 Task: Make in the project AgileMind a sprint 'Platform Stability Sprint'. Create in the project AgileMind a sprint 'Platform Stability Sprint'. Add in the project AgileMind a sprint 'Platform Stability Sprint'
Action: Mouse moved to (909, 162)
Screenshot: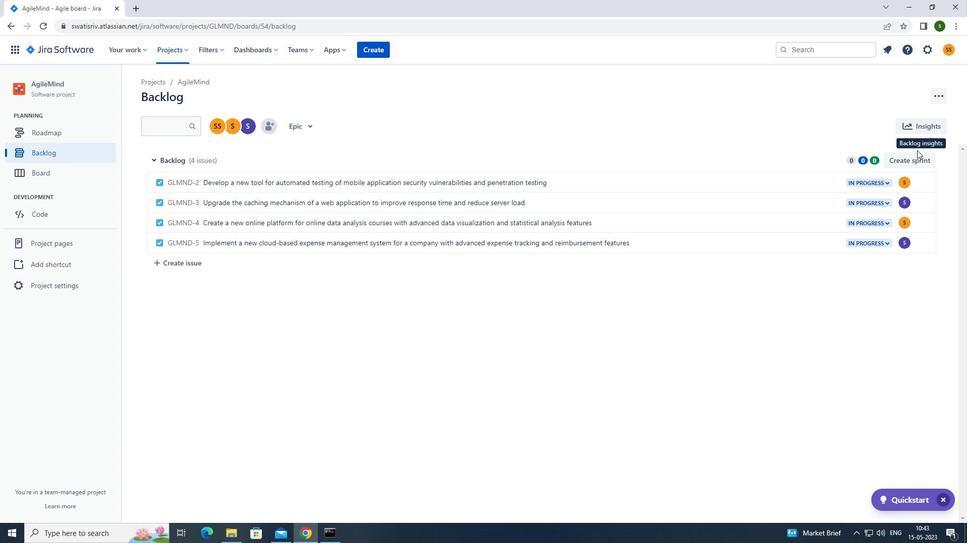 
Action: Mouse pressed left at (909, 162)
Screenshot: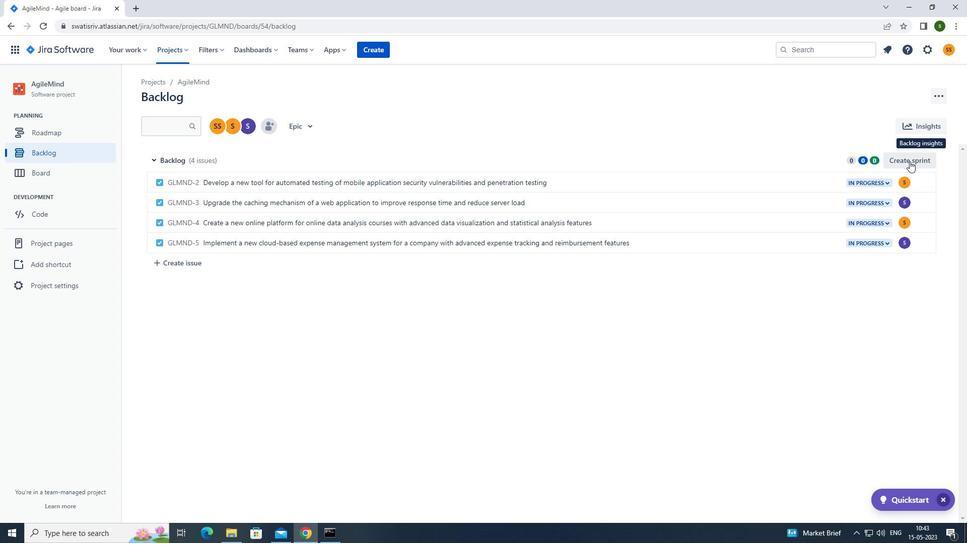 
Action: Mouse moved to (928, 155)
Screenshot: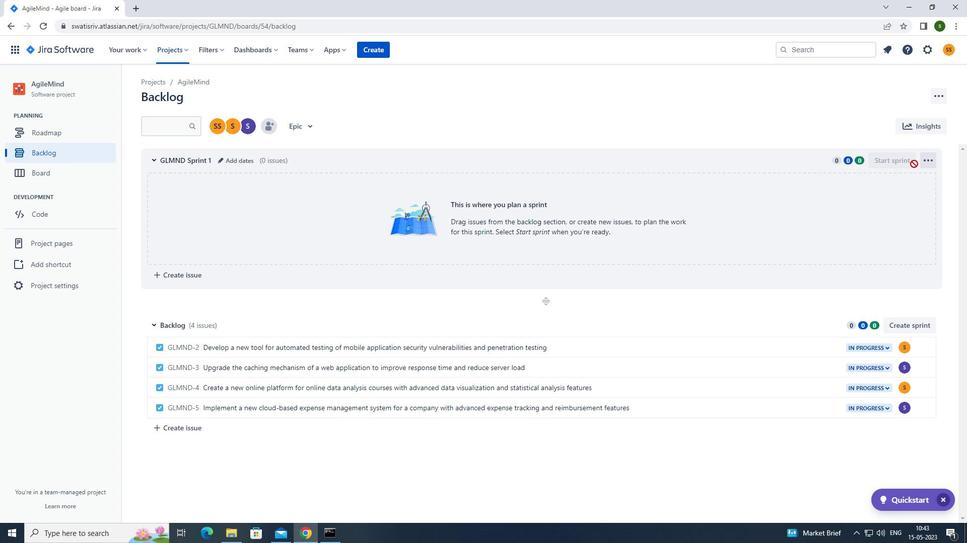
Action: Mouse pressed left at (928, 155)
Screenshot: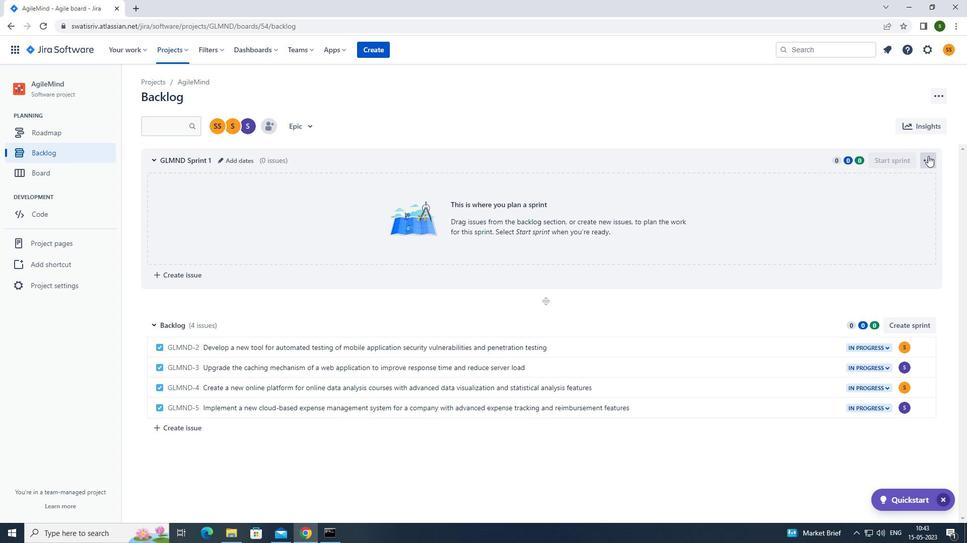 
Action: Mouse moved to (911, 187)
Screenshot: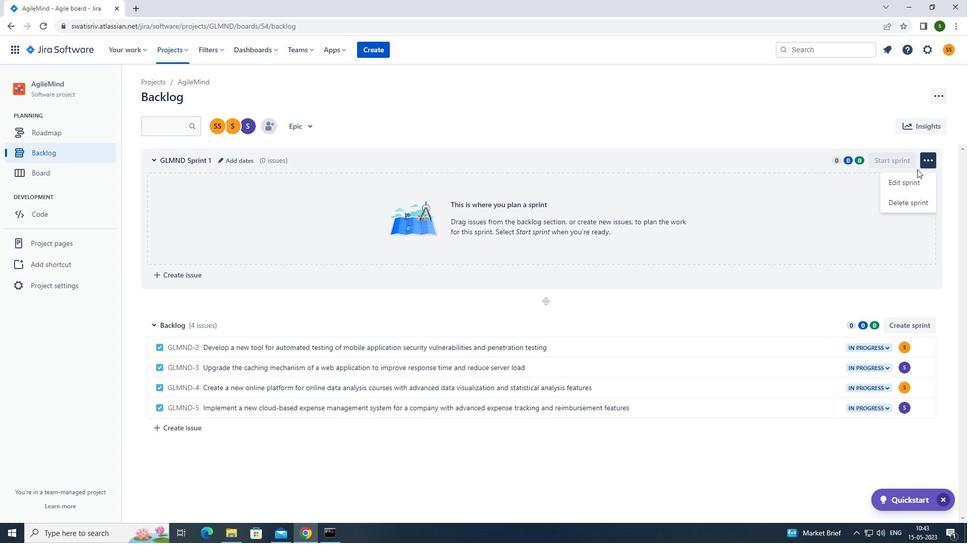
Action: Mouse pressed left at (911, 187)
Screenshot: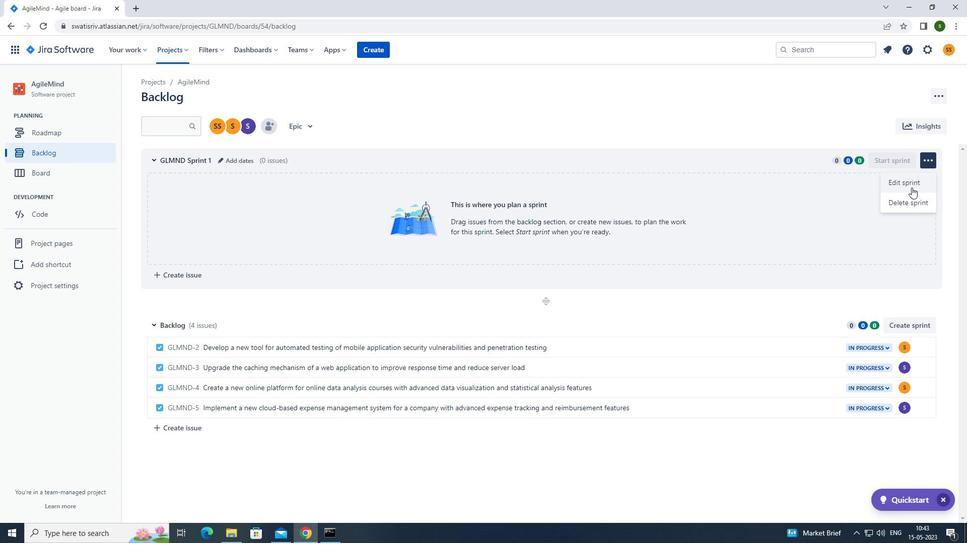 
Action: Mouse moved to (409, 124)
Screenshot: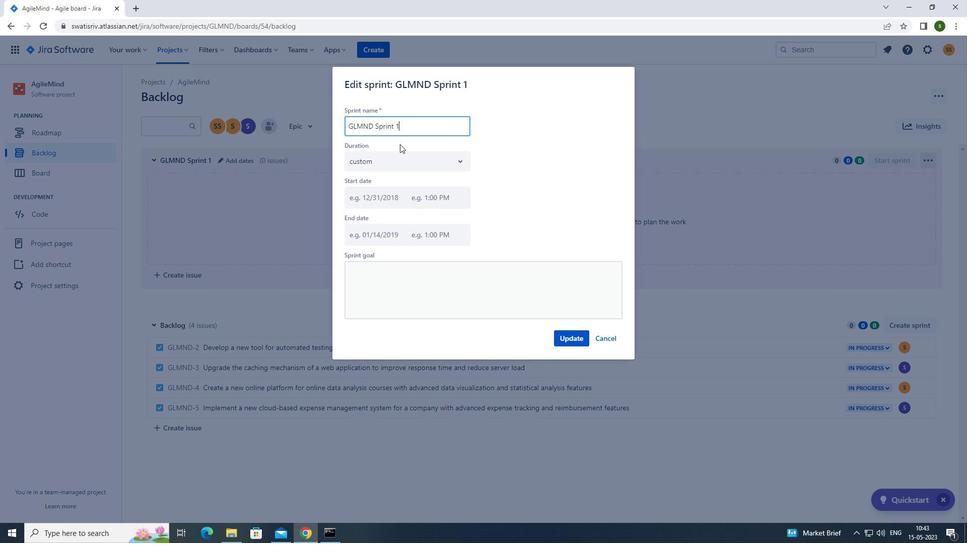 
Action: Key pressed <Key.backspace><Key.backspace><Key.backspace><Key.backspace><Key.backspace><Key.backspace><Key.backspace><Key.backspace><Key.backspace><Key.backspace><Key.backspace><Key.backspace><Key.backspace><Key.backspace><Key.backspace><Key.backspace><Key.backspace><Key.backspace><Key.backspace><Key.backspace><Key.backspace><Key.backspace><Key.backspace><Key.backspace><Key.backspace><Key.backspace><Key.caps_lock>p<Key.caps_lock>lta<Key.backspace><Key.backspace>atform<Key.space><Key.caps_lock>s<Key.caps_lock>tability<Key.space><Key.caps_lock>s<Key.caps_lock>print
Screenshot: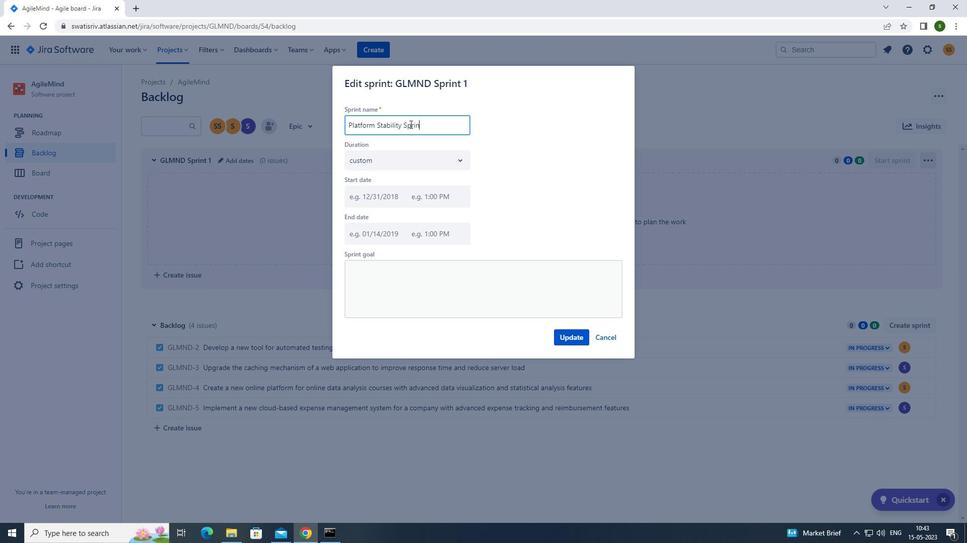 
Action: Mouse moved to (570, 339)
Screenshot: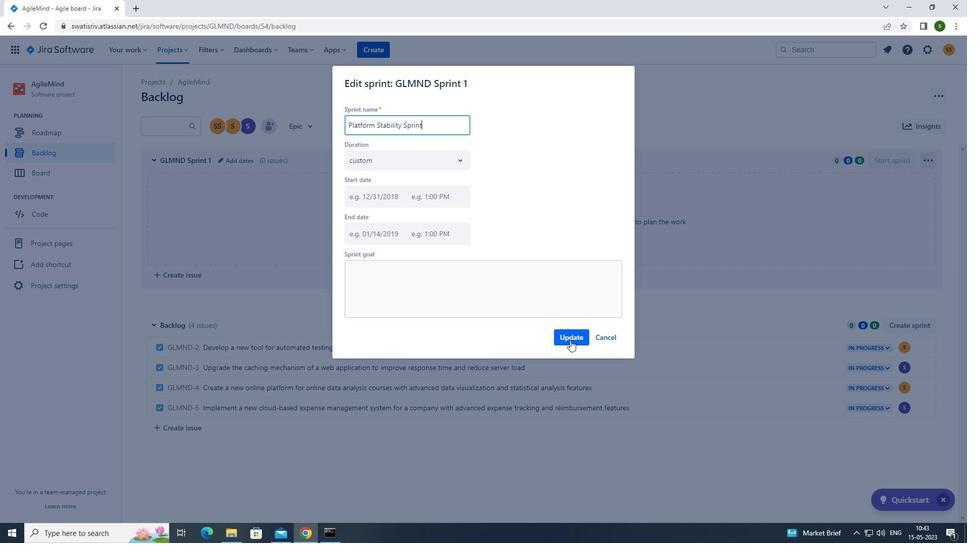 
Action: Mouse pressed left at (570, 339)
Screenshot: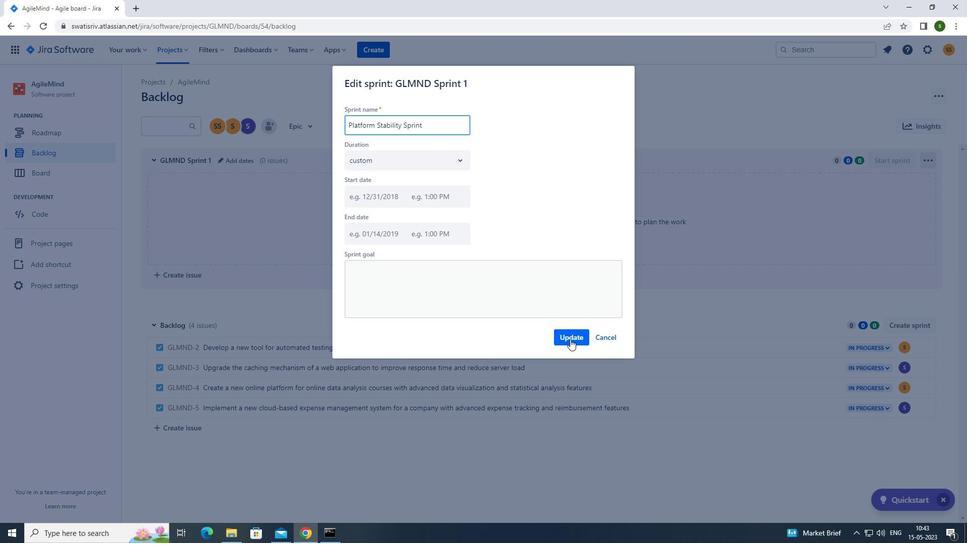 
Action: Mouse moved to (899, 323)
Screenshot: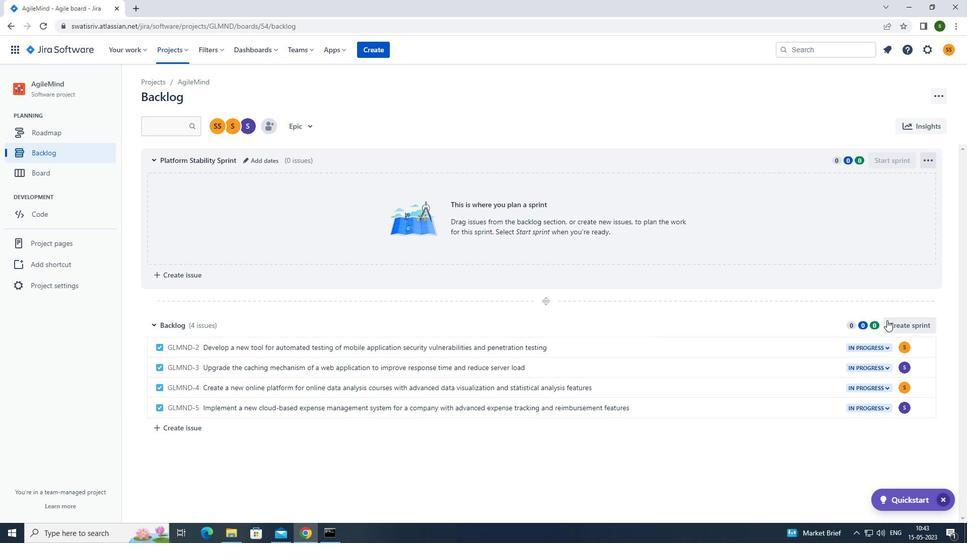 
Action: Mouse pressed left at (899, 323)
Screenshot: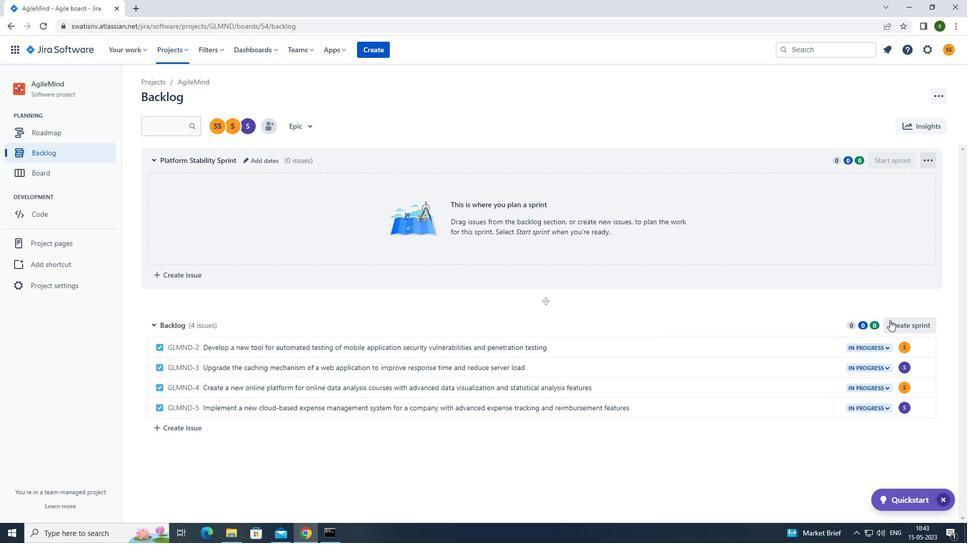 
Action: Mouse moved to (933, 324)
Screenshot: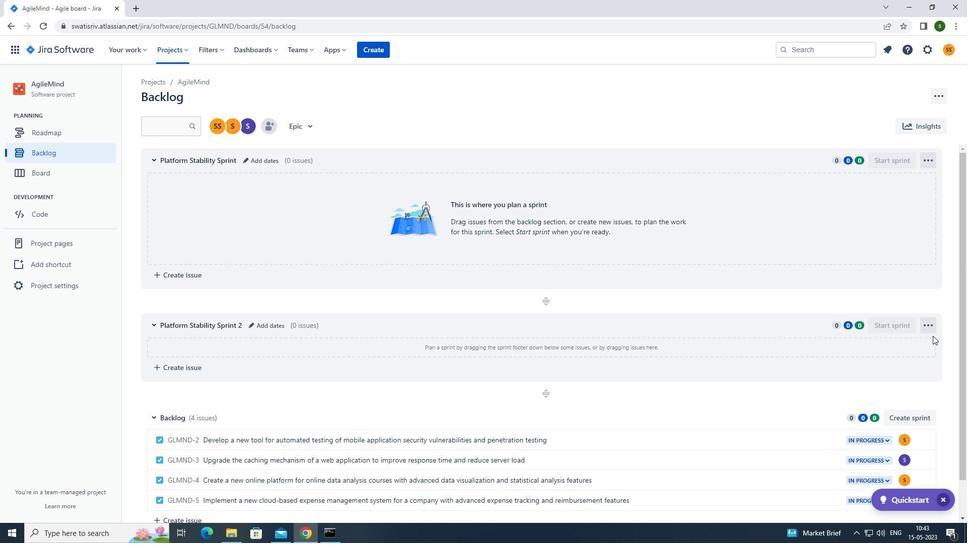 
Action: Mouse pressed left at (933, 324)
Screenshot: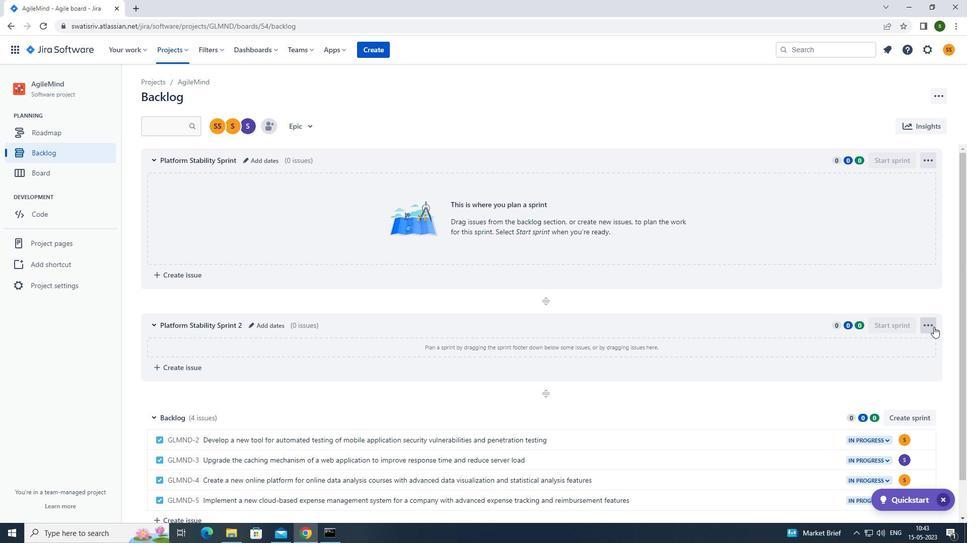 
Action: Mouse moved to (901, 362)
Screenshot: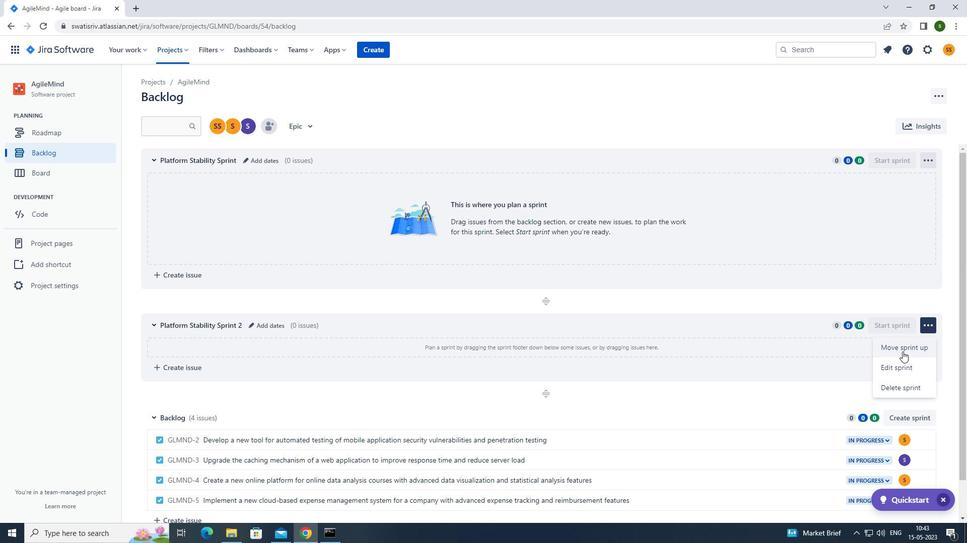
Action: Mouse pressed left at (901, 362)
Screenshot: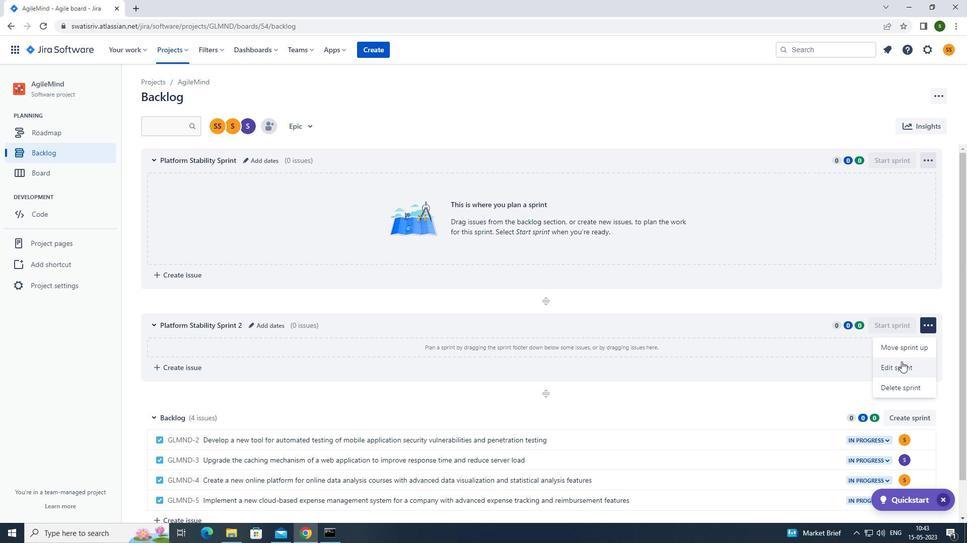 
Action: Mouse moved to (450, 122)
Screenshot: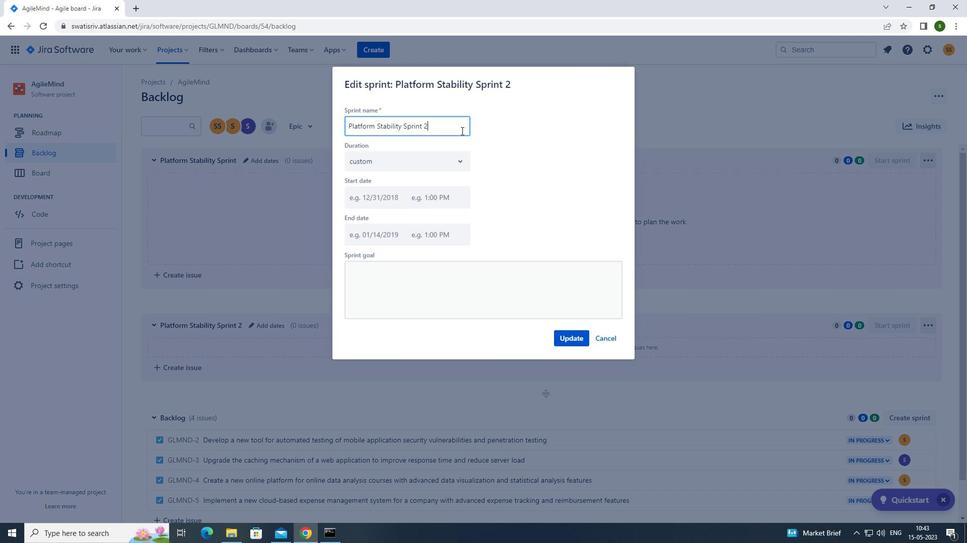 
Action: Key pressed <Key.backspace><Key.backspace><Key.backspace><Key.backspace><Key.backspace><Key.backspace><Key.backspace><Key.backspace><Key.backspace><Key.backspace><Key.backspace><Key.backspace><Key.backspace><Key.backspace><Key.backspace><Key.backspace><Key.backspace><Key.backspace><Key.backspace><Key.backspace><Key.backspace><Key.backspace><Key.backspace><Key.backspace><Key.backspace><Key.backspace><Key.backspace><Key.backspace><Key.backspace><Key.backspace><Key.backspace><Key.backspace><Key.caps_lock>p<Key.caps_lock>latform<Key.space><Key.caps_lock>s<Key.caps_lock>tability<Key.space><Key.caps_lock>s<Key.caps_lock>print
Screenshot: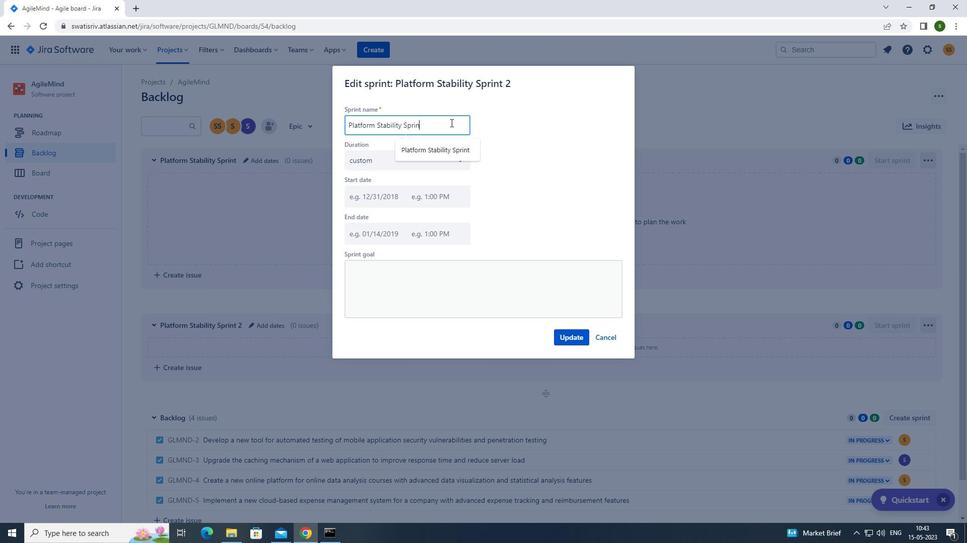 
Action: Mouse moved to (571, 335)
Screenshot: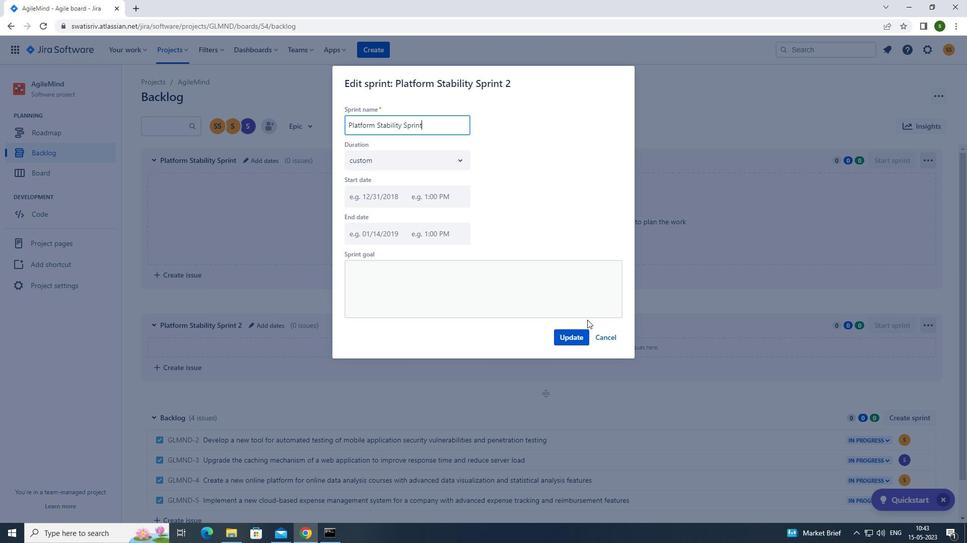 
Action: Mouse pressed left at (571, 335)
Screenshot: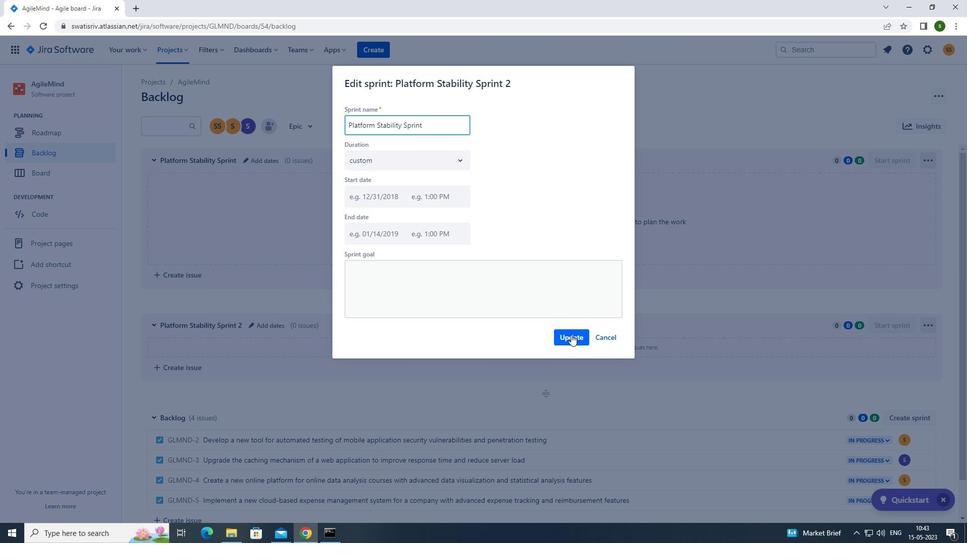 
Action: Mouse moved to (912, 419)
Screenshot: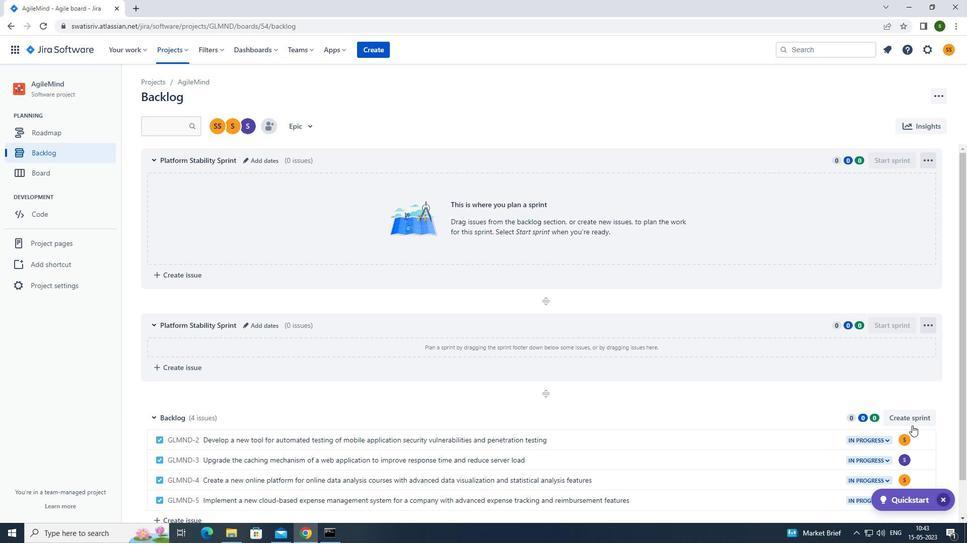 
Action: Mouse pressed left at (912, 419)
Screenshot: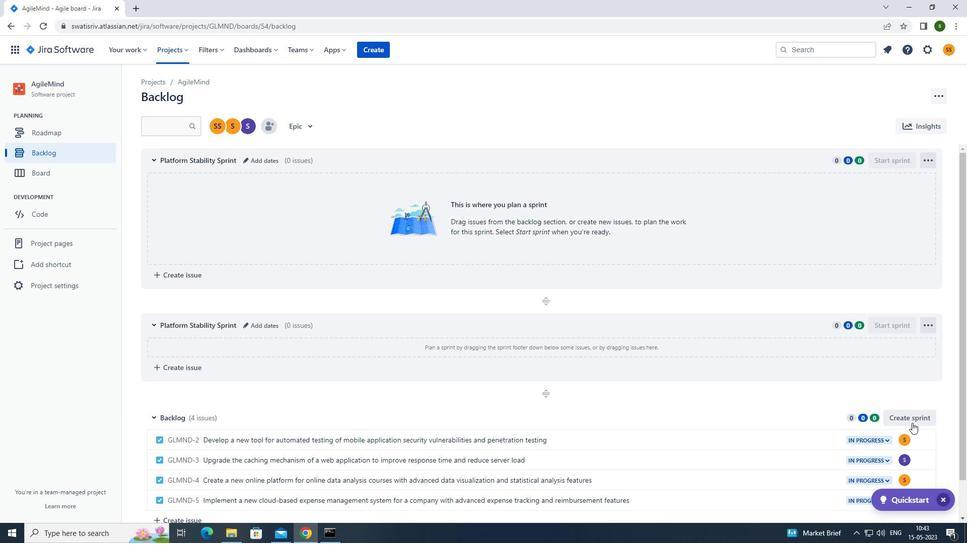 
Action: Mouse moved to (927, 415)
Screenshot: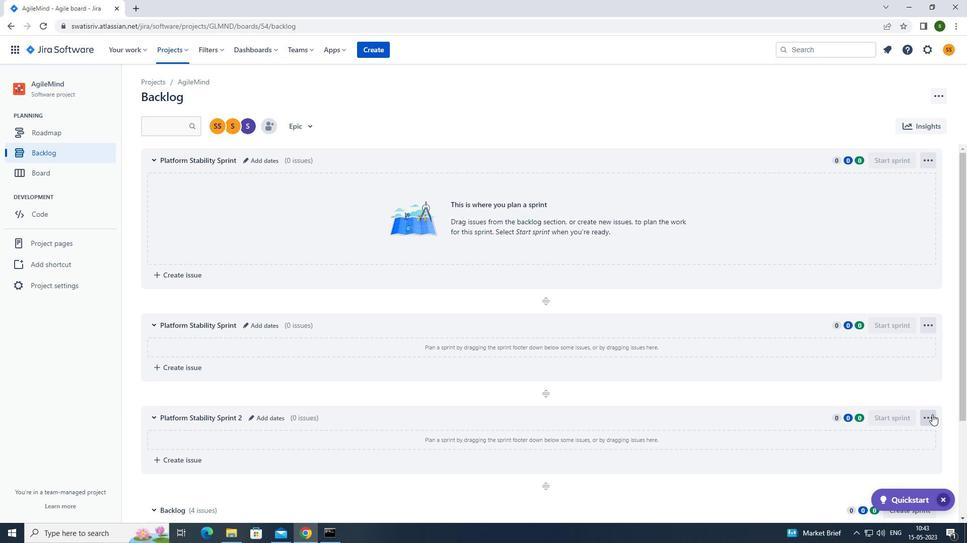 
Action: Mouse pressed left at (927, 415)
Screenshot: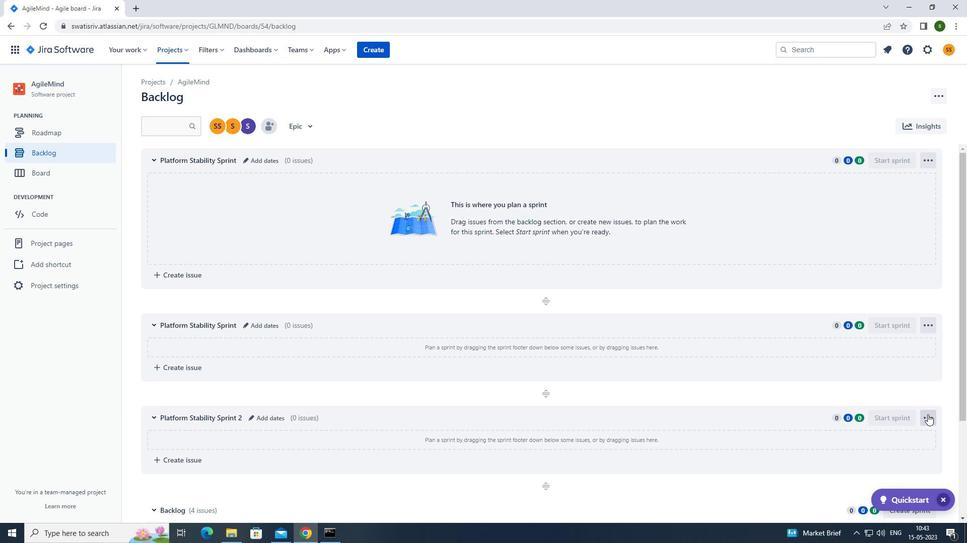 
Action: Mouse moved to (913, 454)
Screenshot: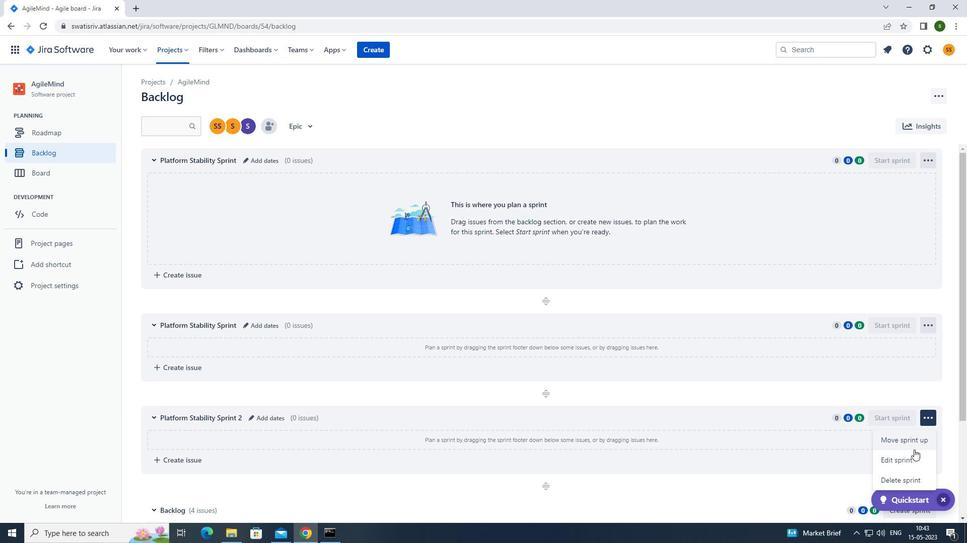 
Action: Mouse pressed left at (913, 454)
Screenshot: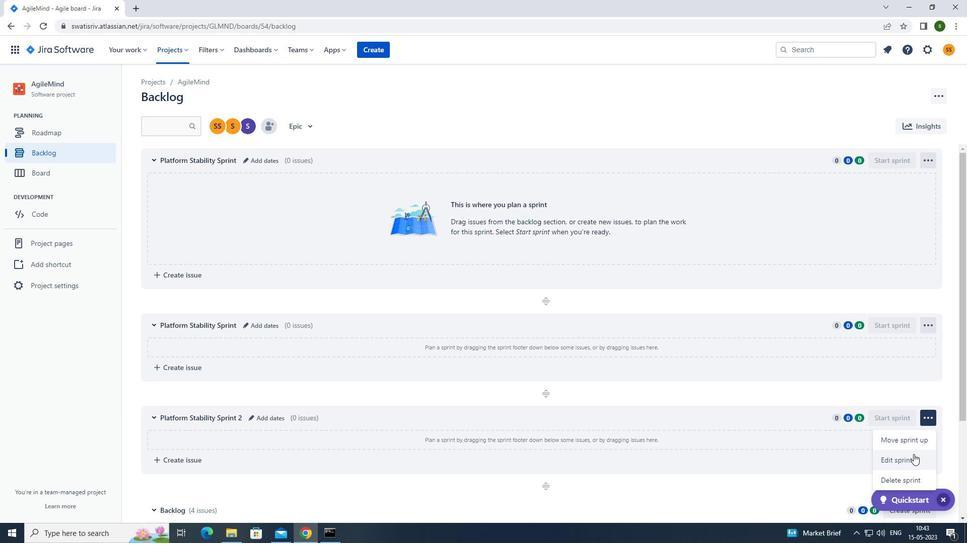 
Action: Mouse moved to (441, 111)
Screenshot: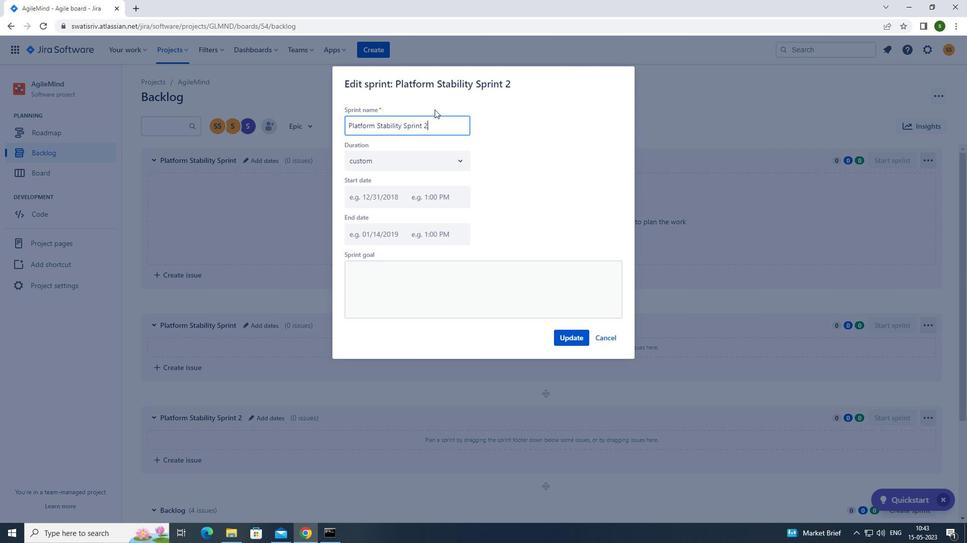
Action: Key pressed <Key.backspace><Key.backspace><Key.backspace><Key.backspace><Key.backspace><Key.backspace><Key.backspace><Key.backspace><Key.backspace><Key.backspace><Key.backspace><Key.backspace><Key.backspace><Key.backspace><Key.backspace><Key.backspace><Key.backspace><Key.backspace><Key.backspace><Key.backspace><Key.backspace><Key.backspace><Key.backspace><Key.backspace><Key.backspace><Key.backspace><Key.backspace><Key.backspace><Key.backspace><Key.backspace><Key.backspace><Key.caps_lock>p<Key.caps_lock>latform<Key.space><Key.caps_lock>s<Key.caps_lock>tability<Key.space><Key.caps_lock>s<Key.caps_lock>print
Screenshot: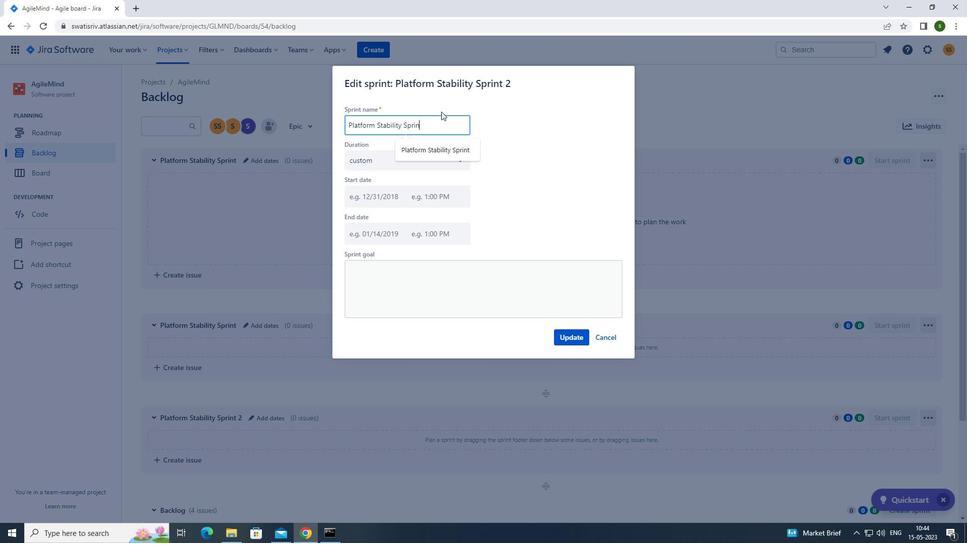 
Action: Mouse moved to (567, 332)
Screenshot: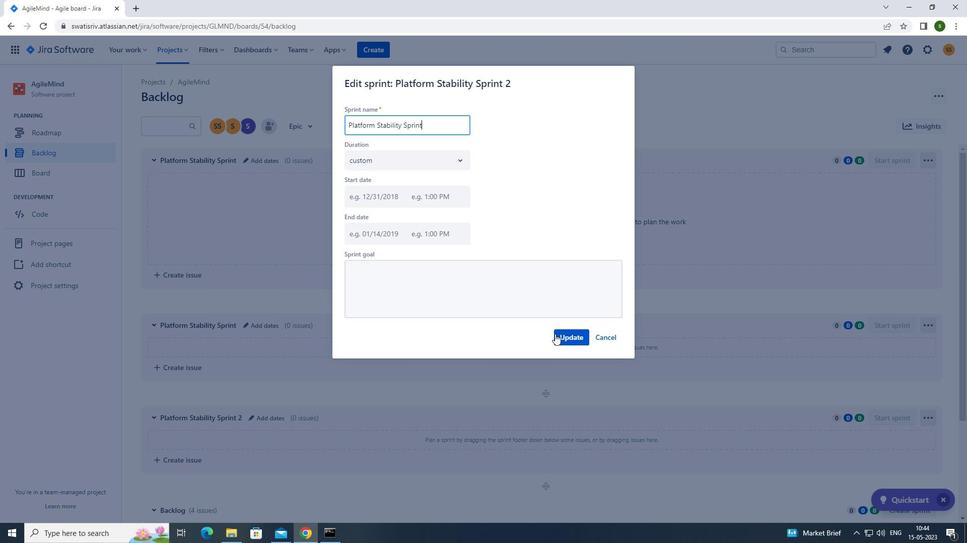 
Action: Mouse pressed left at (567, 332)
Screenshot: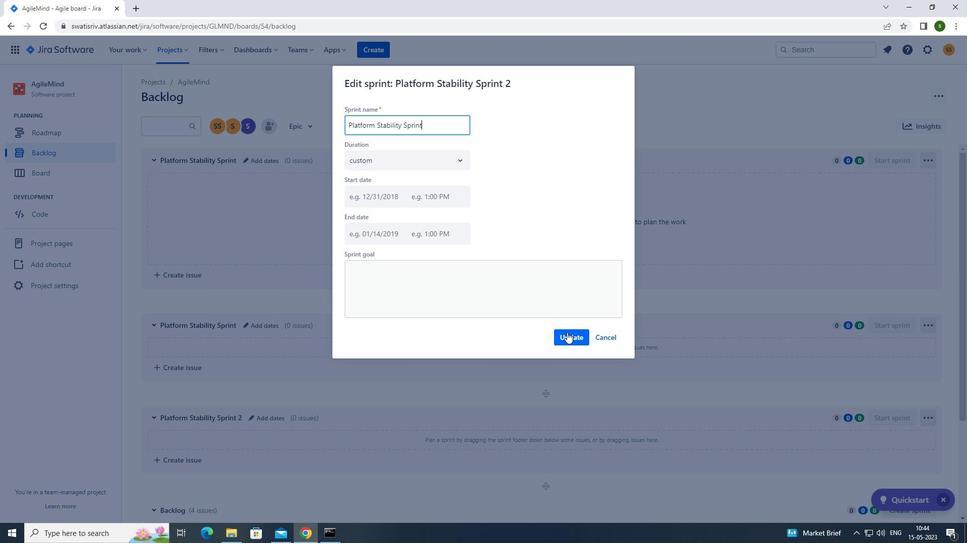 
Action: Mouse moved to (568, 332)
Screenshot: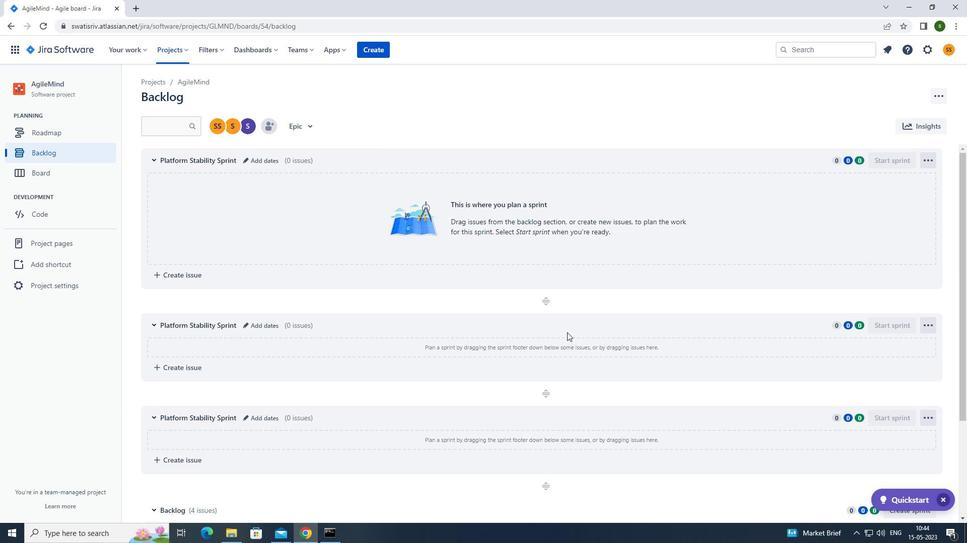 
